 Task: Set the network name for digital television and radio to "DTR".
Action: Mouse moved to (130, 19)
Screenshot: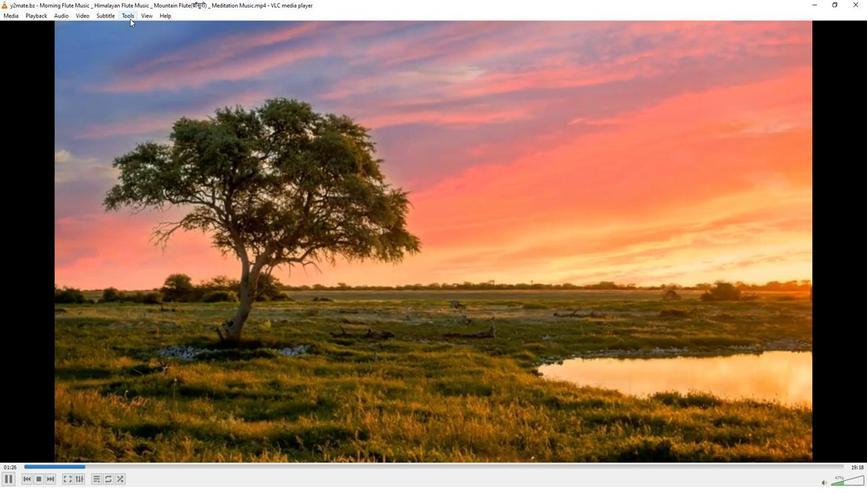 
Action: Mouse pressed left at (130, 19)
Screenshot: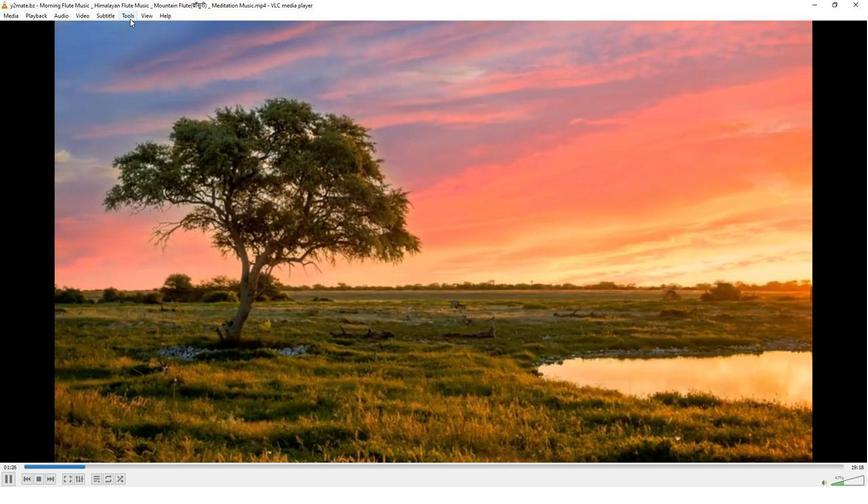 
Action: Mouse moved to (149, 123)
Screenshot: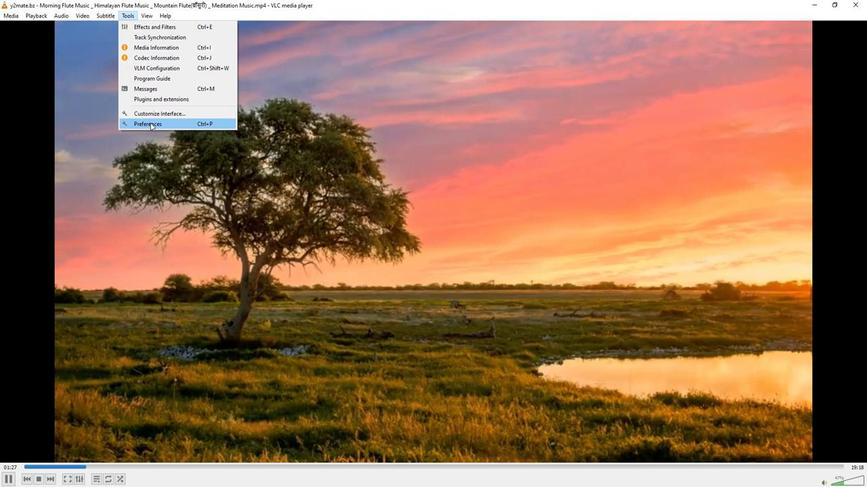 
Action: Mouse pressed left at (149, 123)
Screenshot: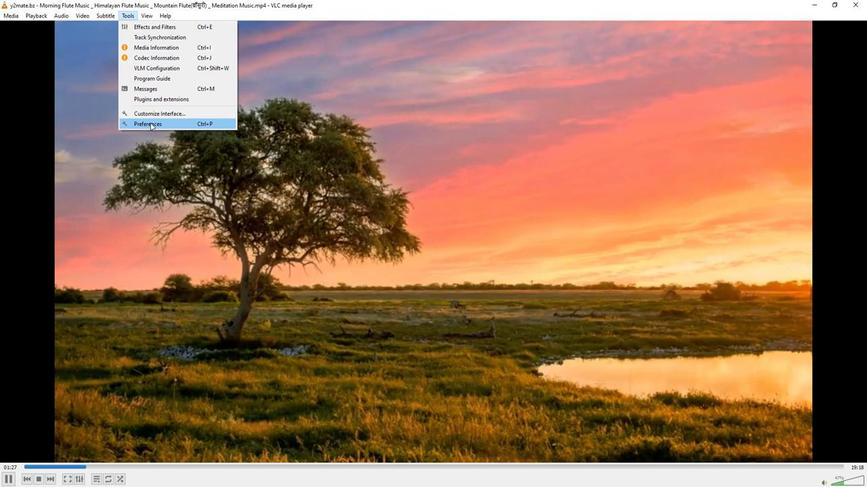 
Action: Mouse moved to (282, 397)
Screenshot: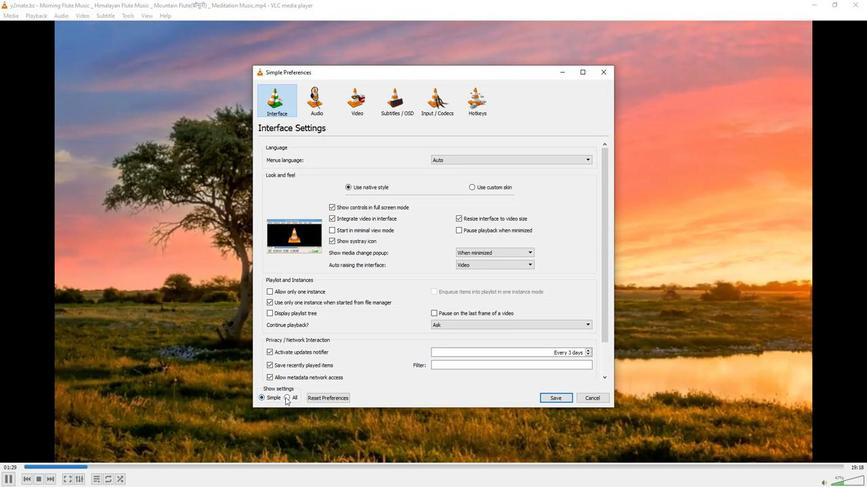 
Action: Mouse pressed left at (282, 397)
Screenshot: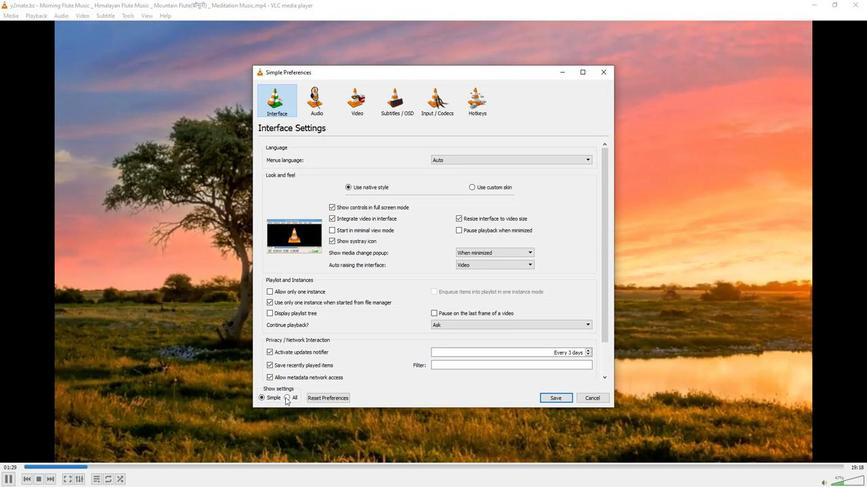 
Action: Mouse moved to (271, 246)
Screenshot: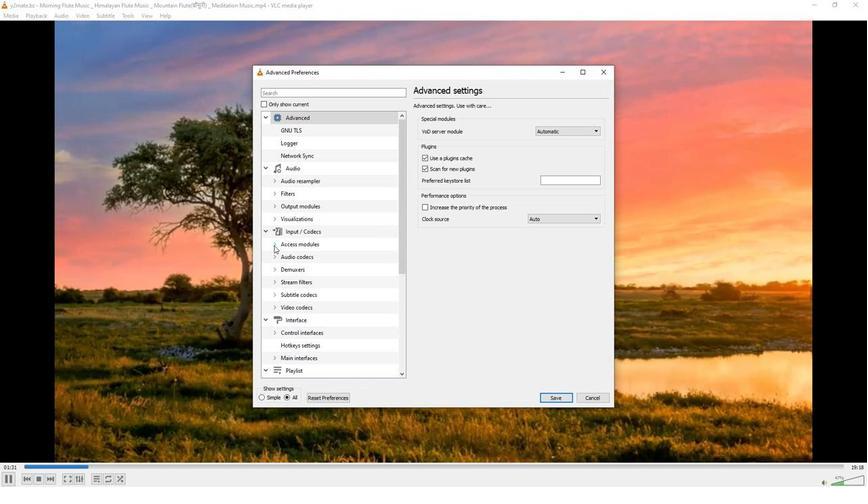 
Action: Mouse pressed left at (271, 246)
Screenshot: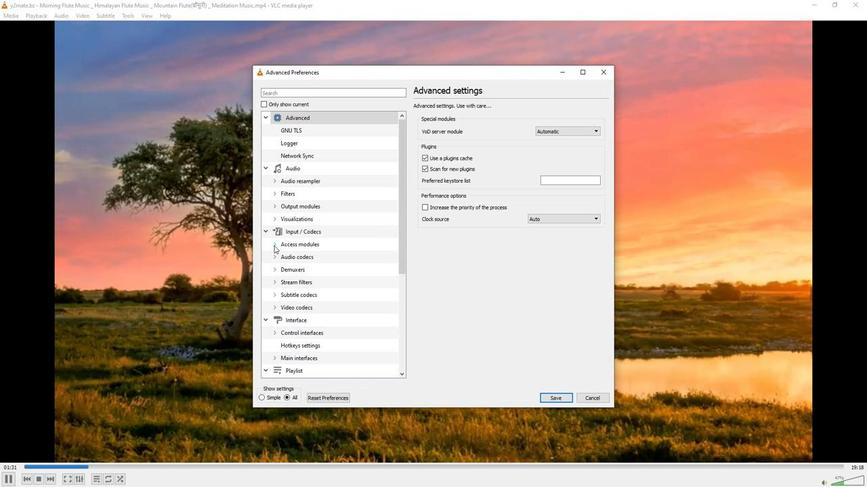 
Action: Mouse moved to (294, 320)
Screenshot: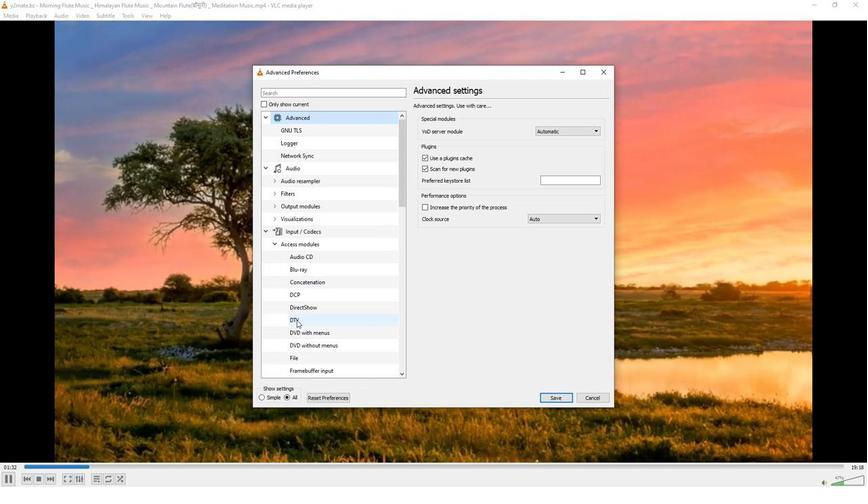 
Action: Mouse pressed left at (294, 320)
Screenshot: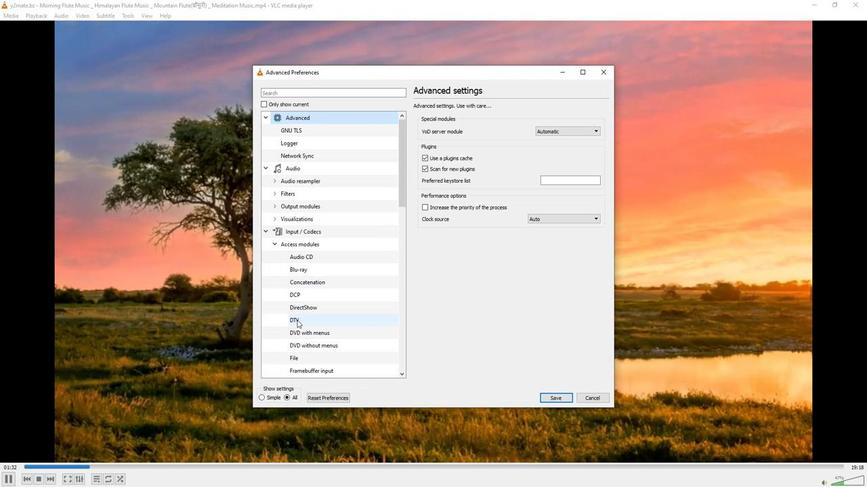 
Action: Mouse moved to (574, 126)
Screenshot: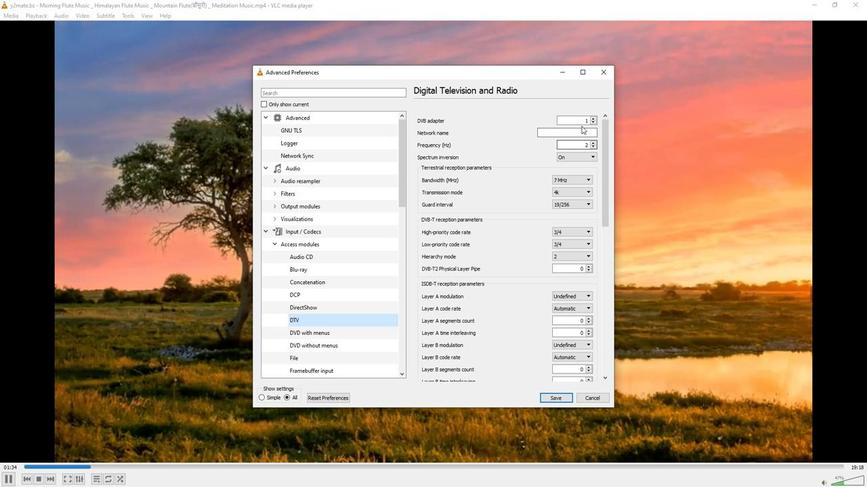 
Action: Mouse pressed left at (574, 126)
Screenshot: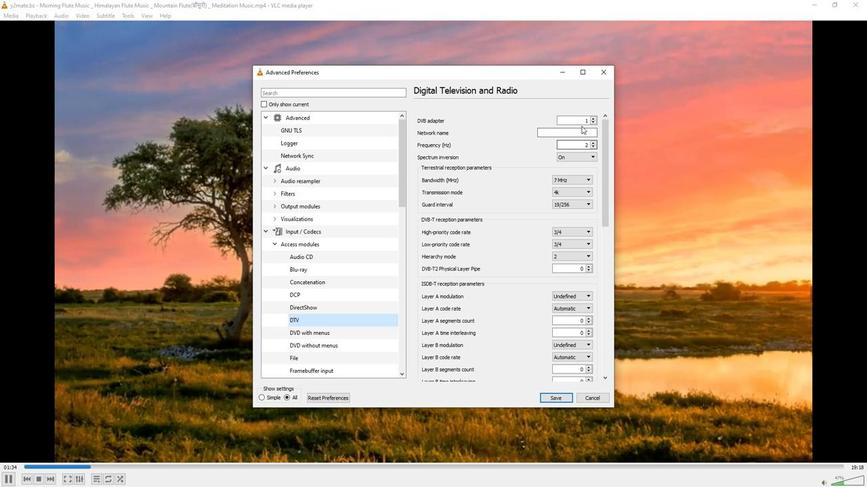 
Action: Mouse moved to (572, 133)
Screenshot: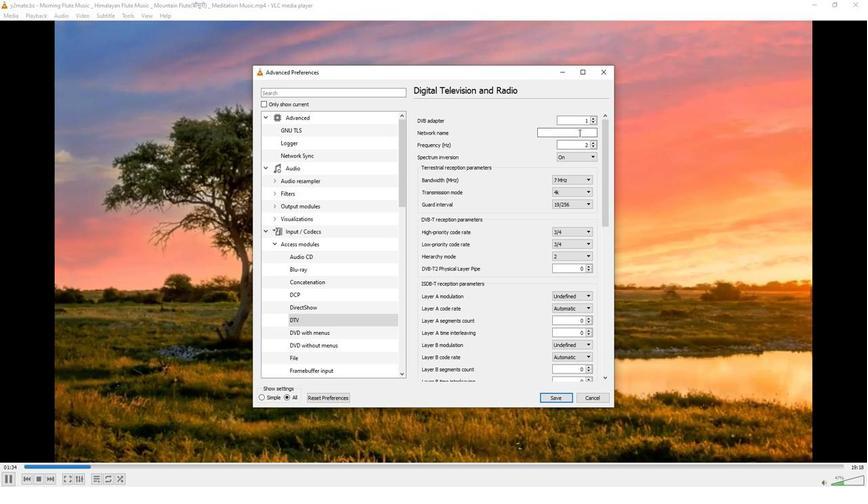 
Action: Mouse pressed left at (572, 133)
Screenshot: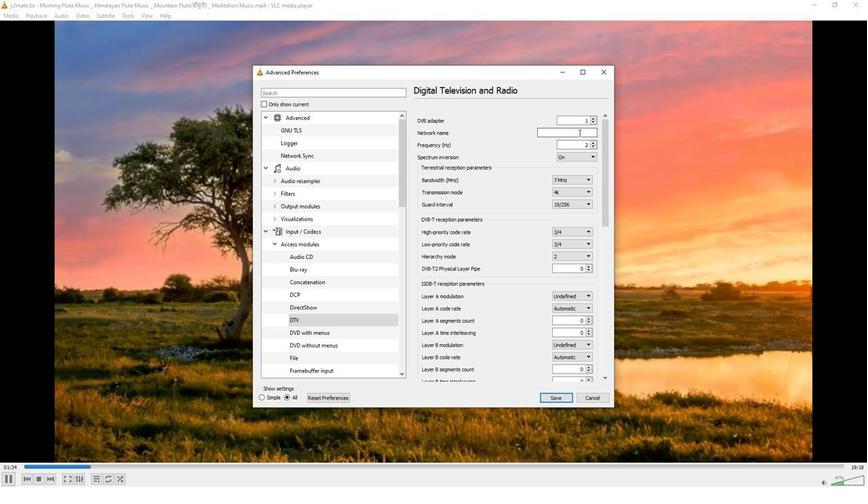 
Action: Key pressed <Key.shift>DTR
Screenshot: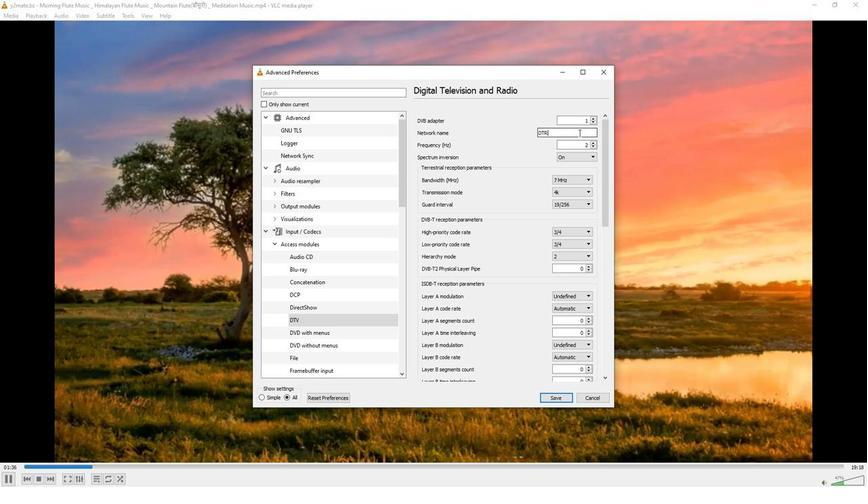 
